 Task: In update from your network turn off email notifications.
Action: Mouse moved to (760, 78)
Screenshot: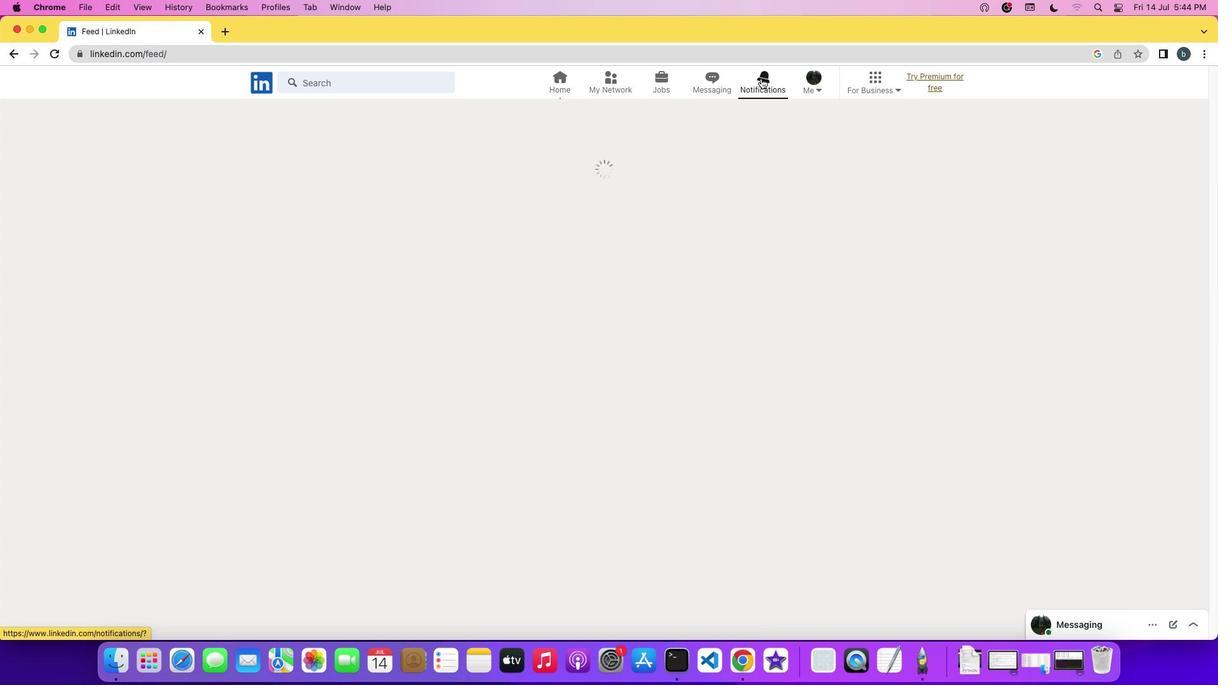 
Action: Mouse pressed left at (760, 78)
Screenshot: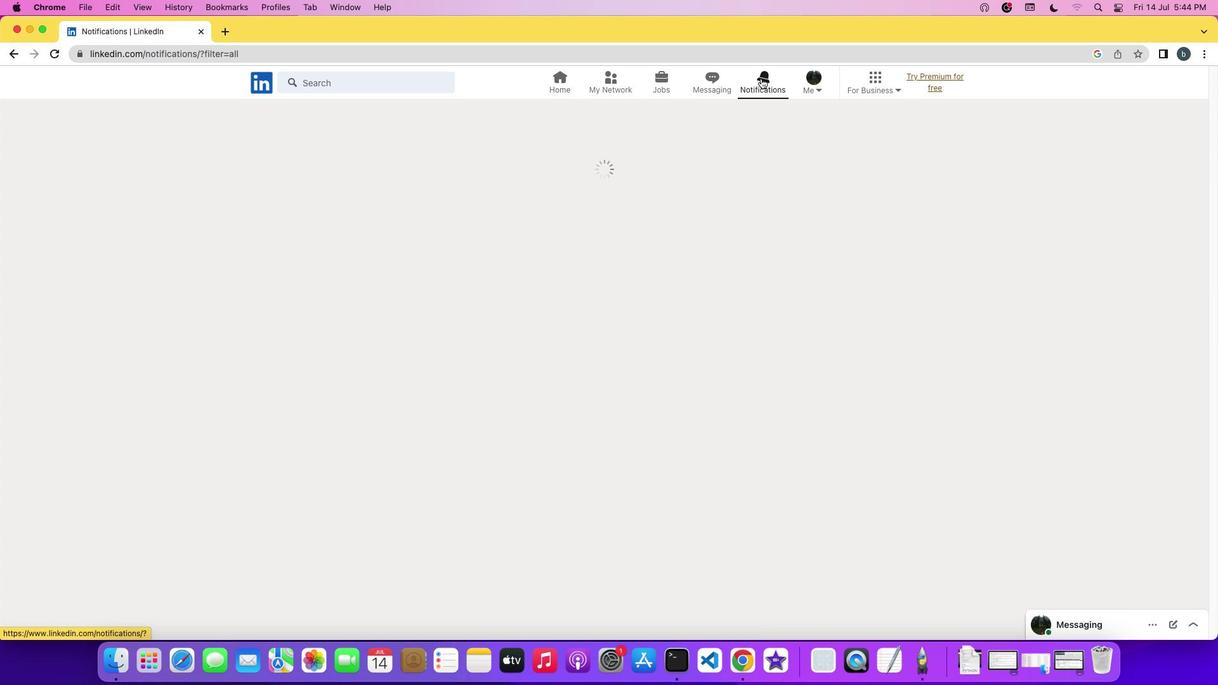 
Action: Mouse pressed left at (760, 78)
Screenshot: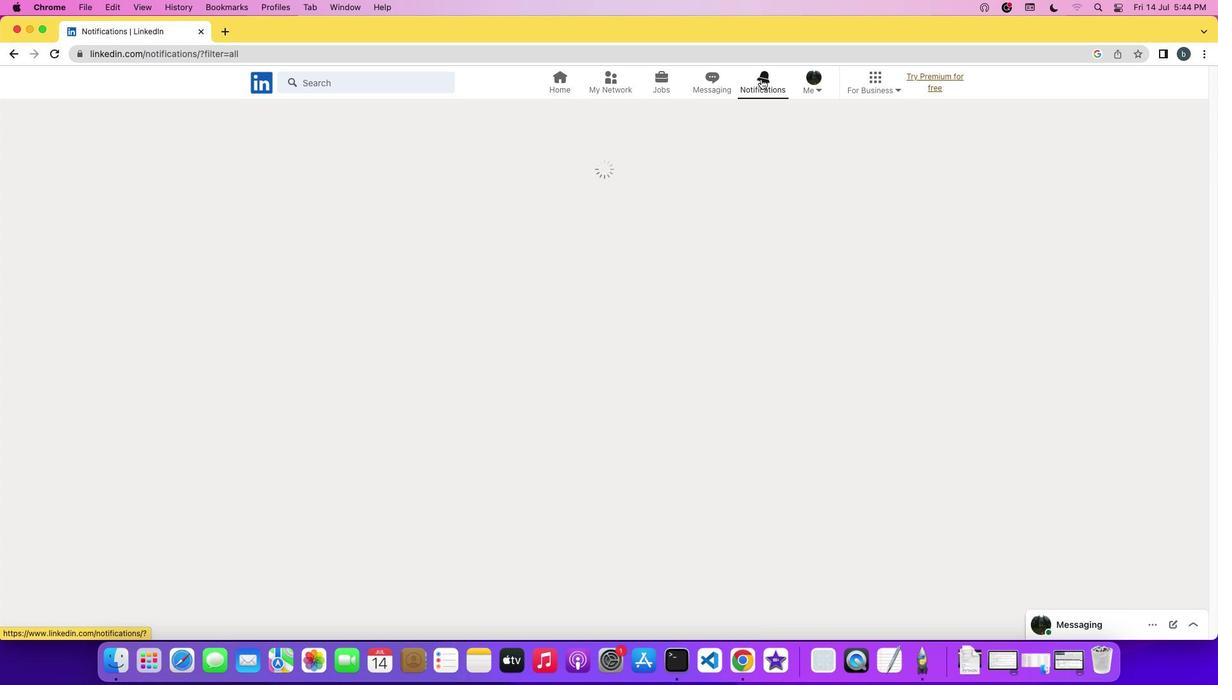 
Action: Mouse moved to (278, 159)
Screenshot: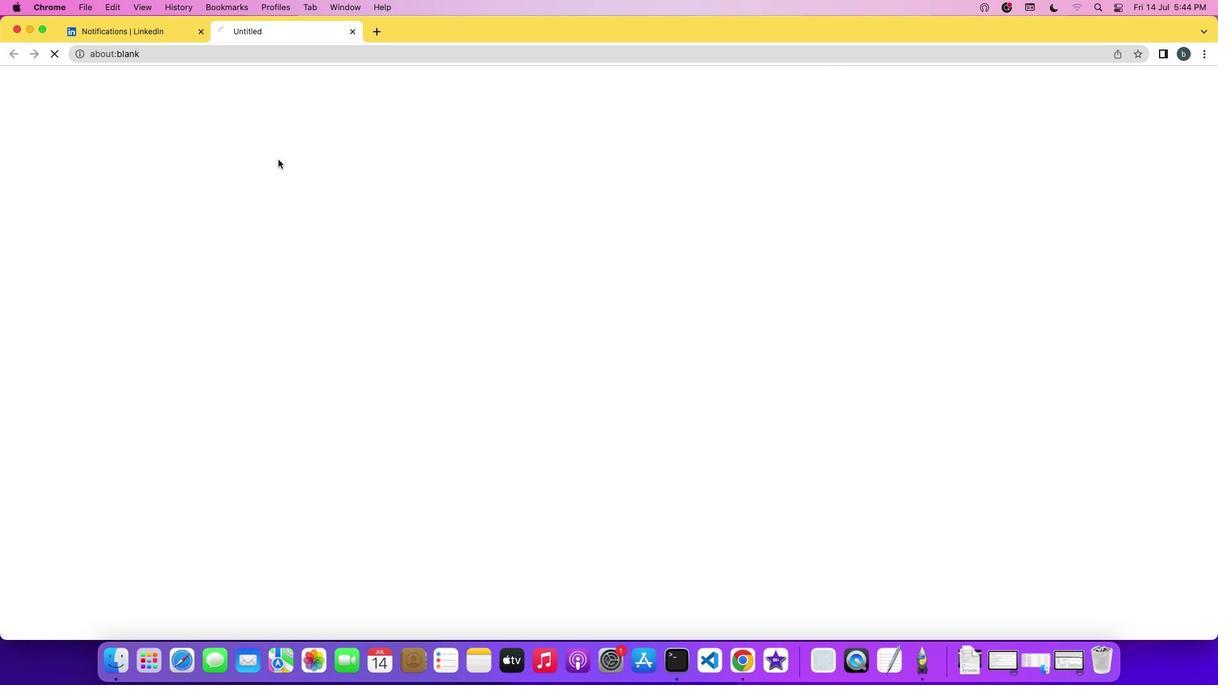 
Action: Mouse pressed left at (278, 159)
Screenshot: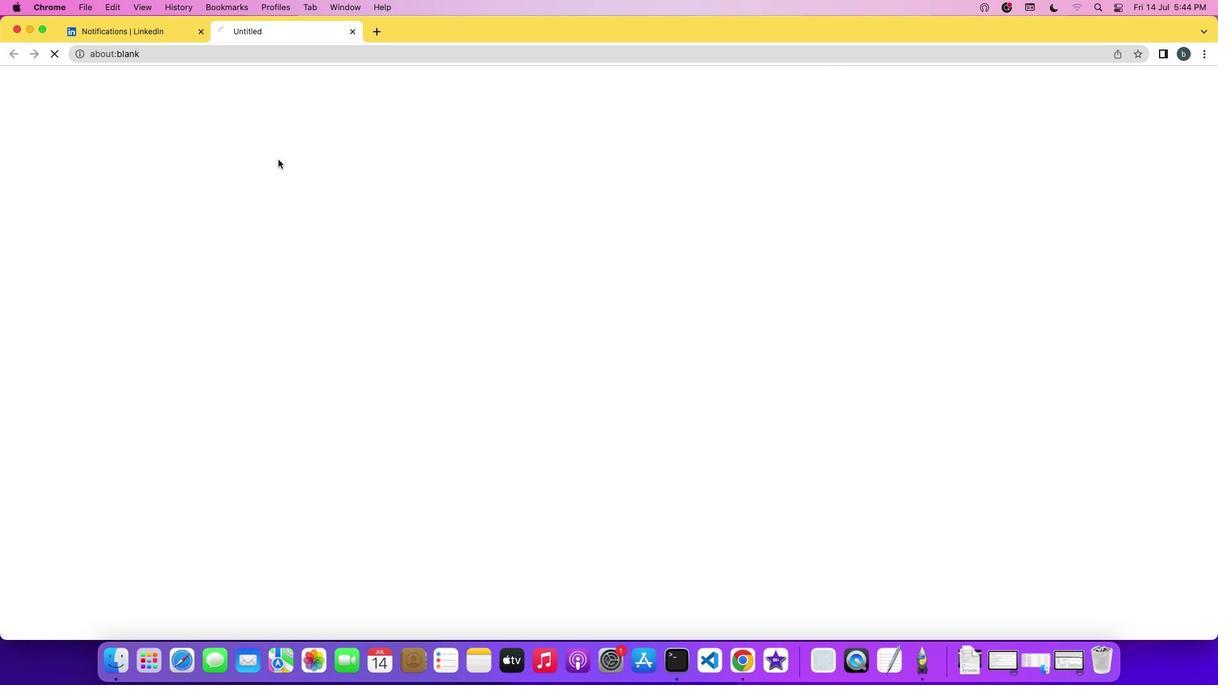 
Action: Mouse moved to (538, 218)
Screenshot: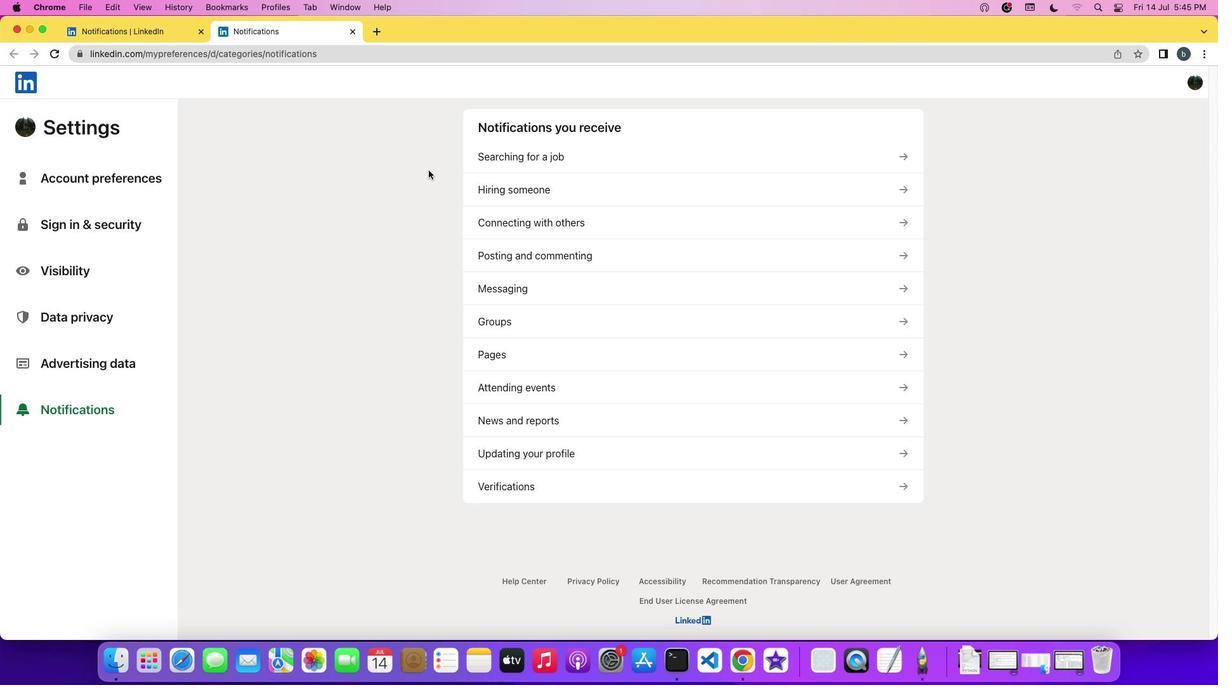 
Action: Mouse pressed left at (538, 218)
Screenshot: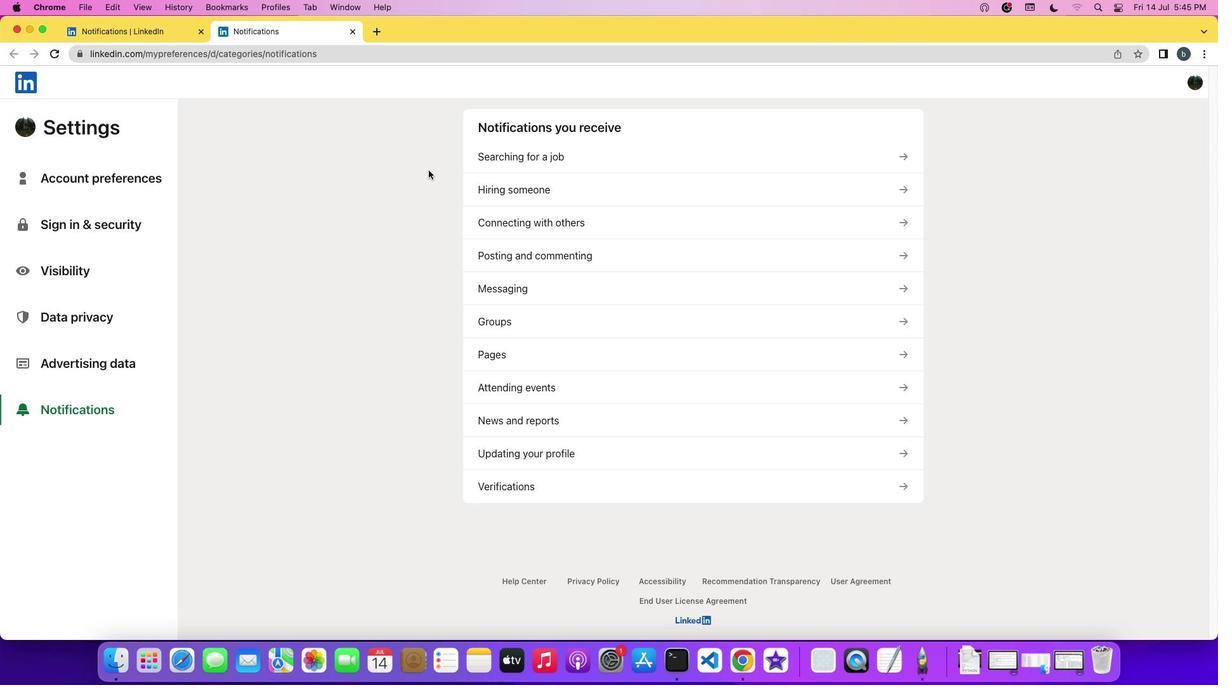 
Action: Mouse moved to (547, 240)
Screenshot: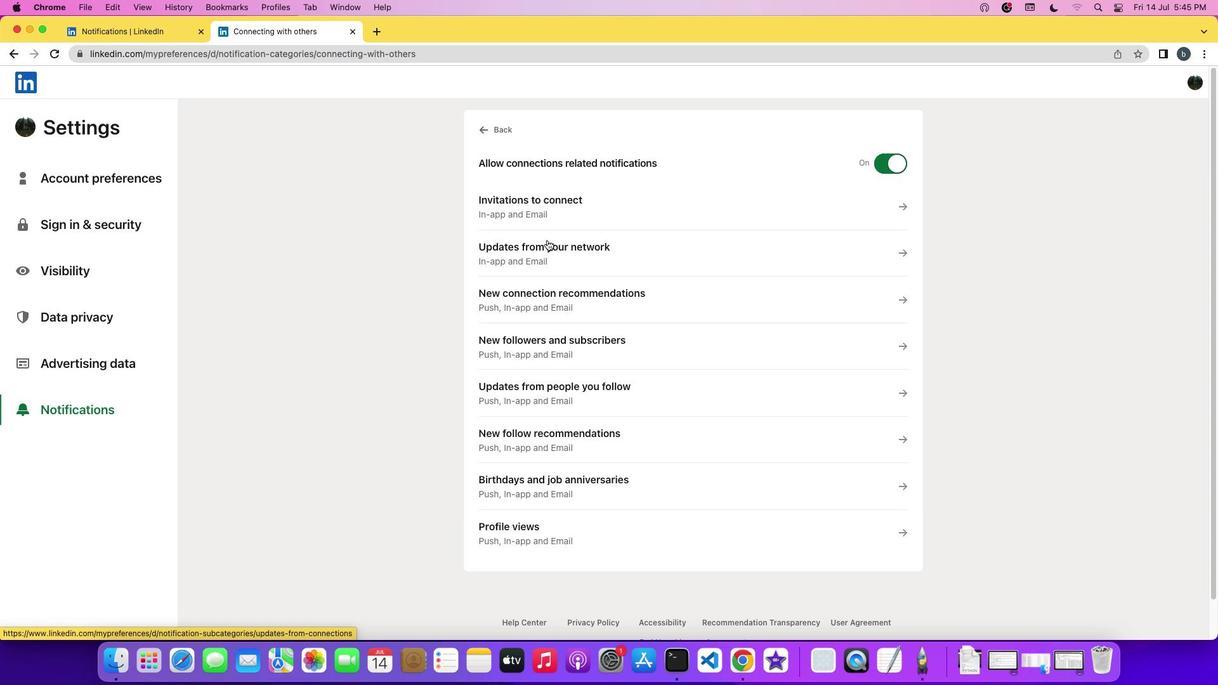 
Action: Mouse pressed left at (547, 240)
Screenshot: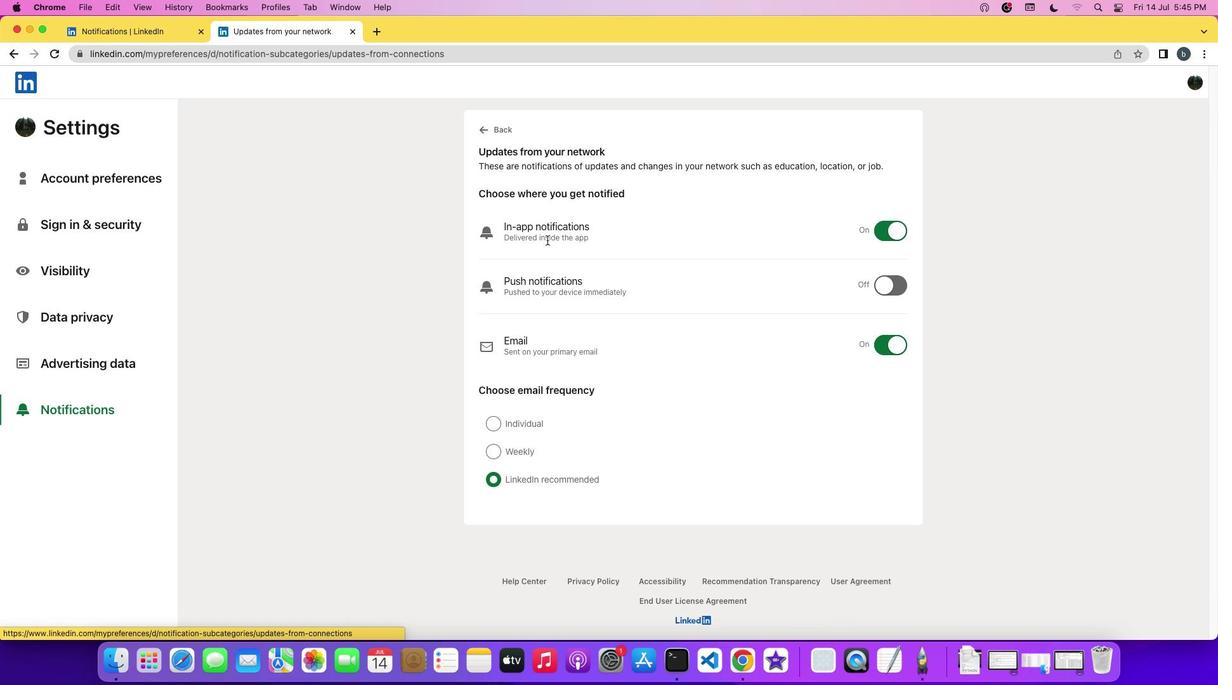 
Action: Mouse moved to (899, 336)
Screenshot: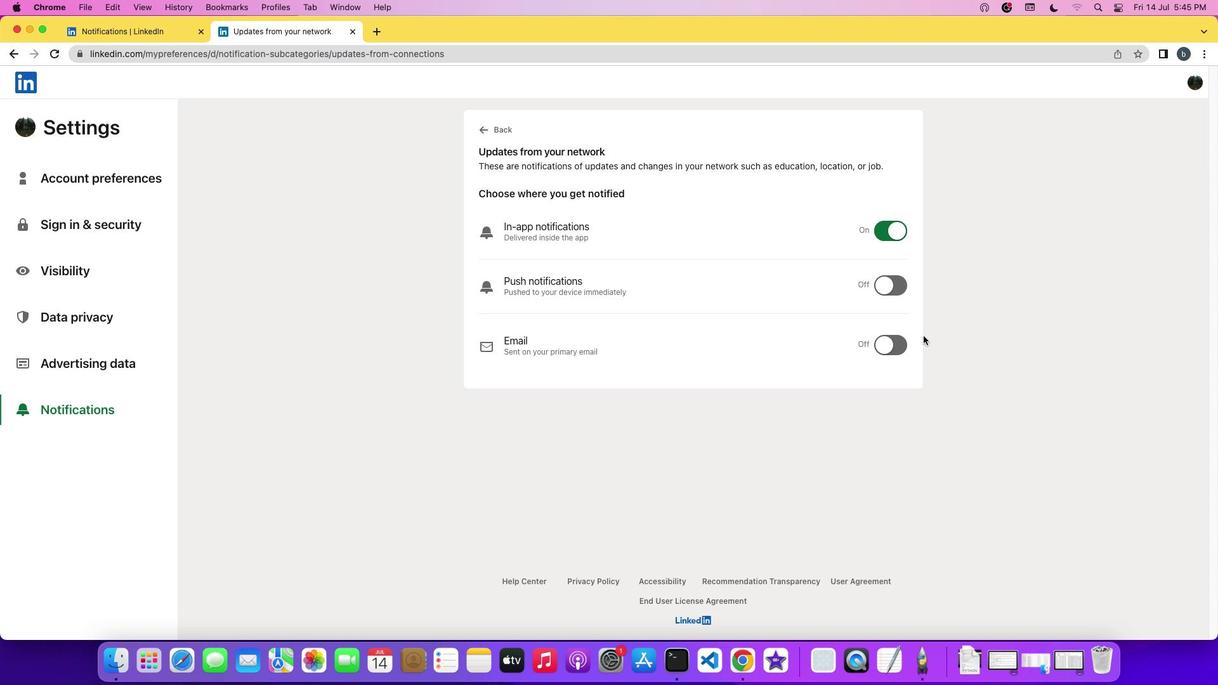 
Action: Mouse pressed left at (899, 336)
Screenshot: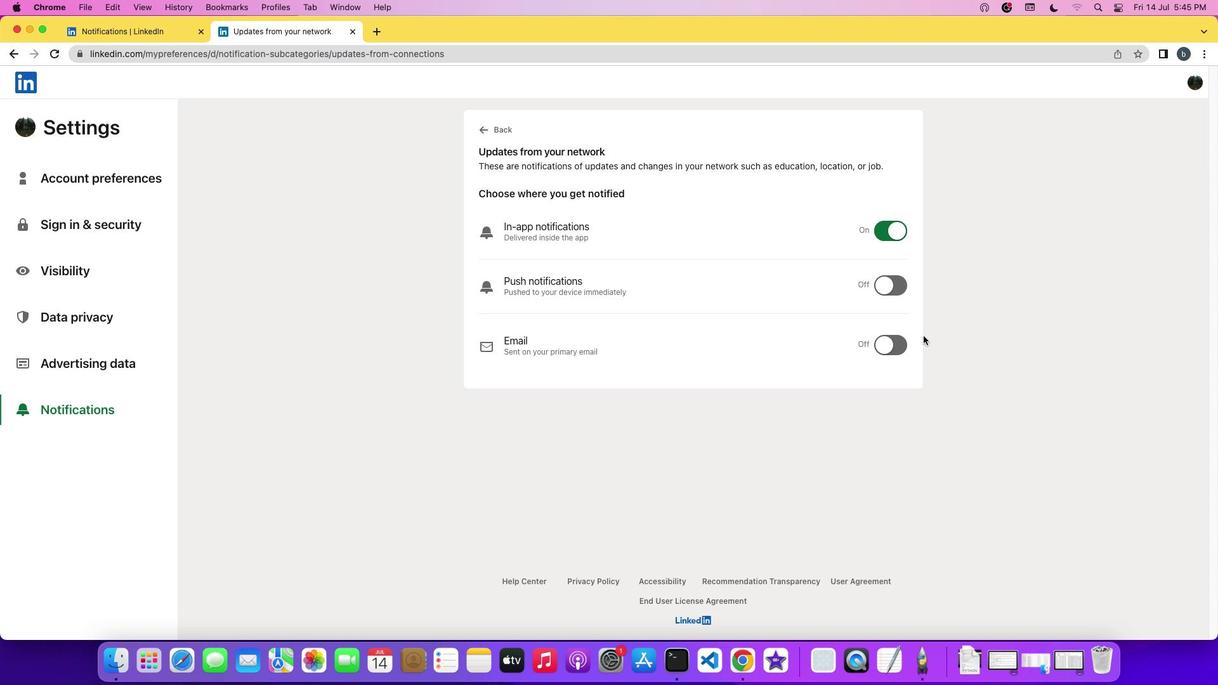 
Action: Mouse moved to (923, 336)
Screenshot: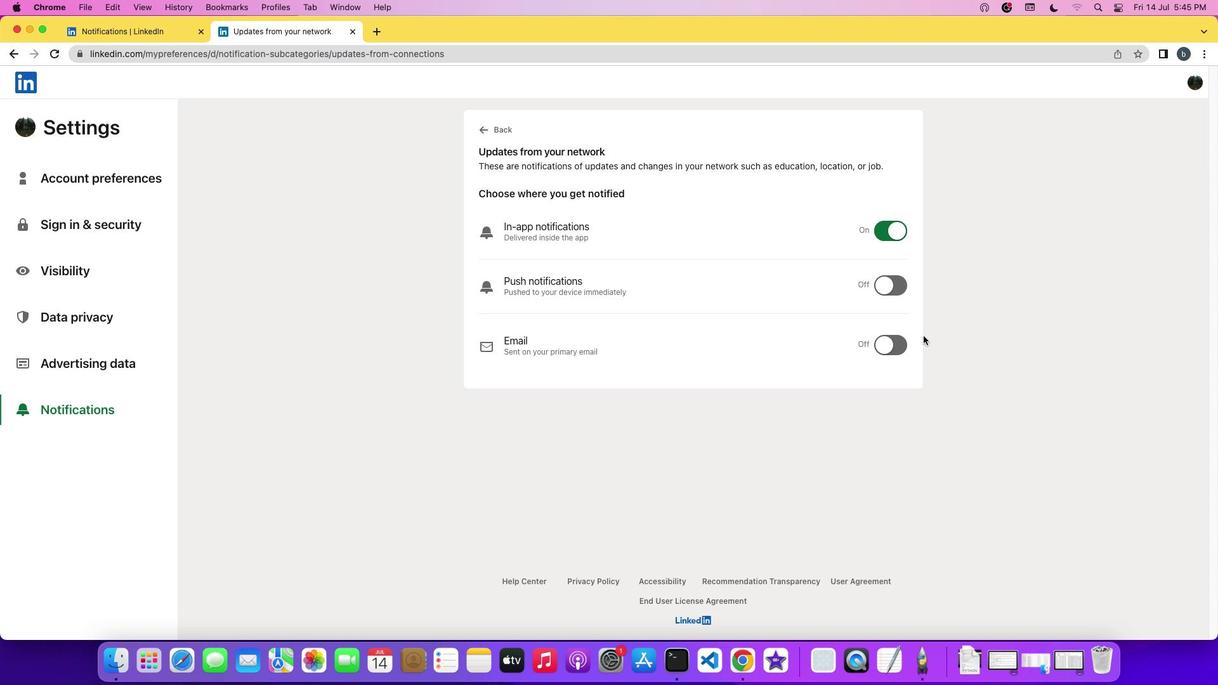 
